 Task: Plan a team-building volunteer activity for the 9th from 3:00PM to 3:30 PM.
Action: Mouse moved to (38, 74)
Screenshot: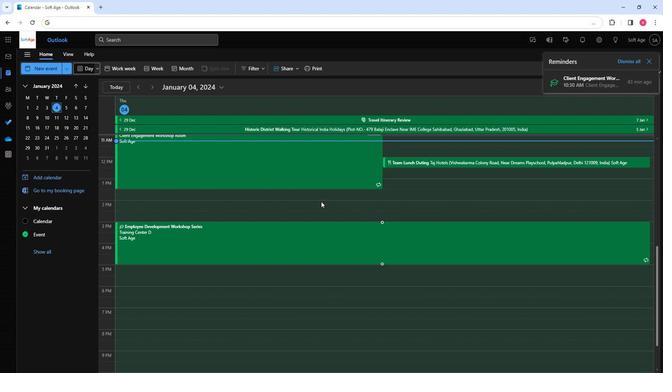 
Action: Mouse pressed left at (38, 74)
Screenshot: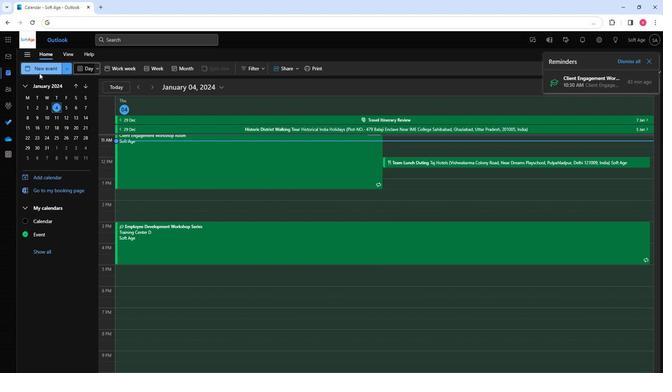 
Action: Mouse moved to (164, 118)
Screenshot: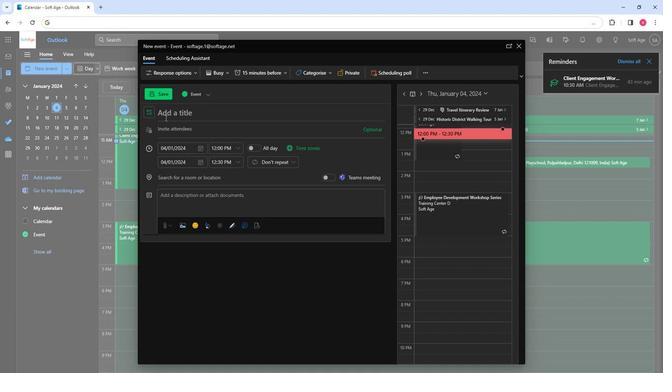 
Action: Mouse pressed left at (164, 118)
Screenshot: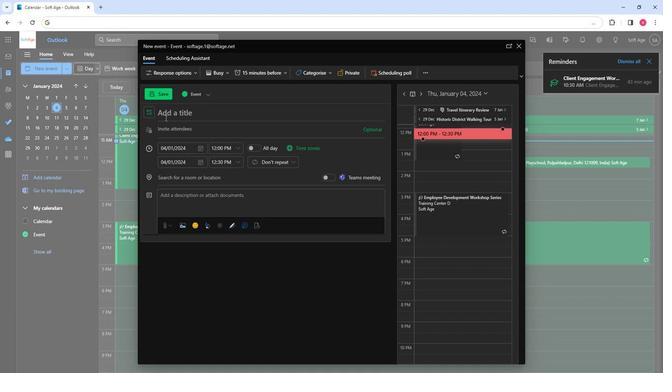 
Action: Key pressed <Key.shift>Team-<Key.shift>Building<Key.space><Key.shift>Volunteer<Key.space><Key.shift>Activity
Screenshot: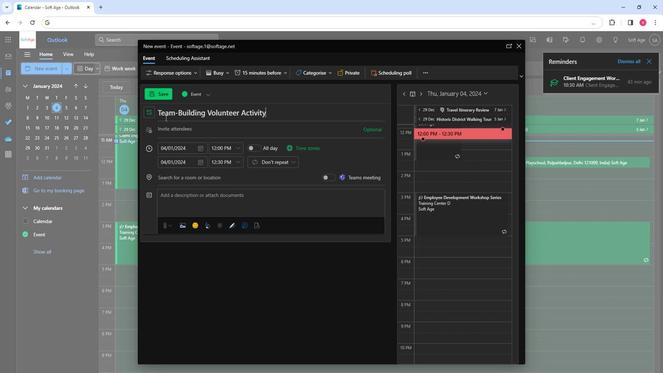 
Action: Mouse moved to (193, 131)
Screenshot: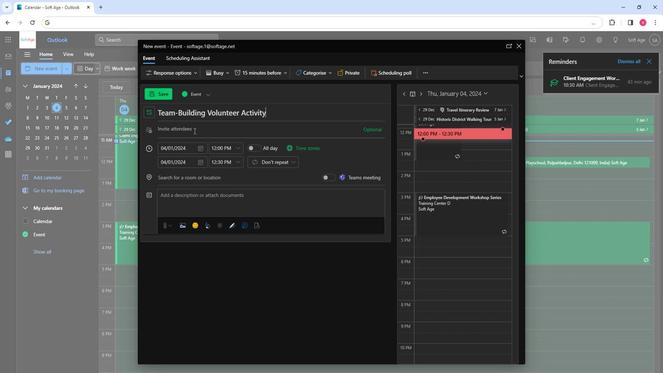 
Action: Mouse pressed left at (193, 131)
Screenshot: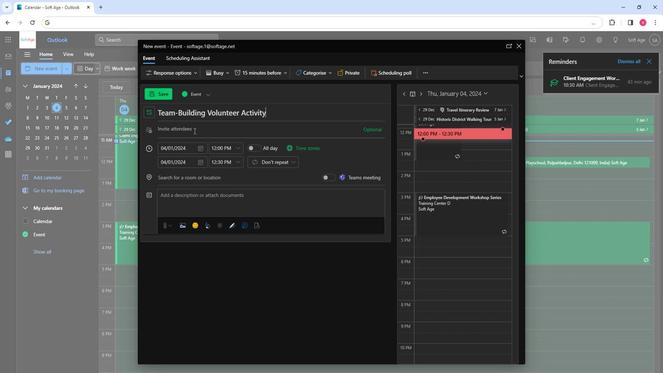 
Action: Key pressed so
Screenshot: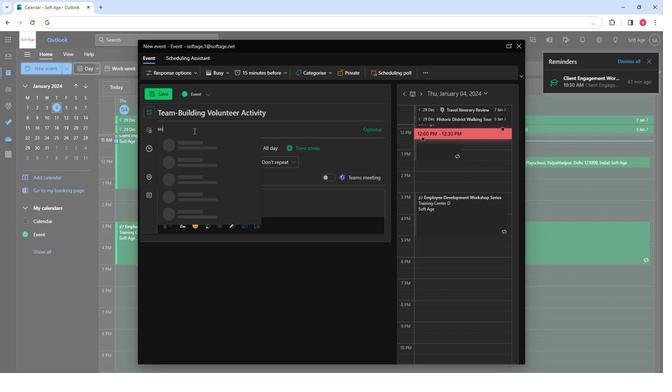 
Action: Mouse moved to (188, 165)
Screenshot: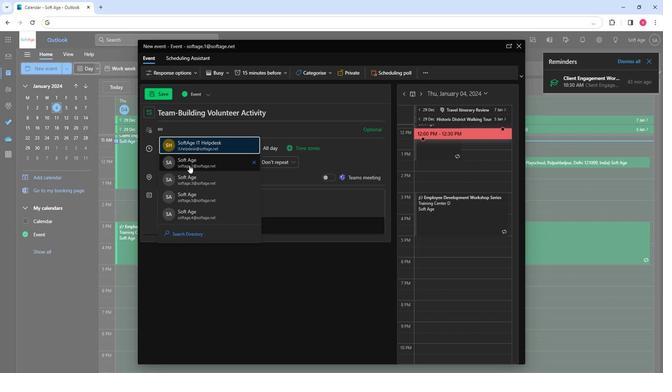 
Action: Mouse pressed left at (188, 165)
Screenshot: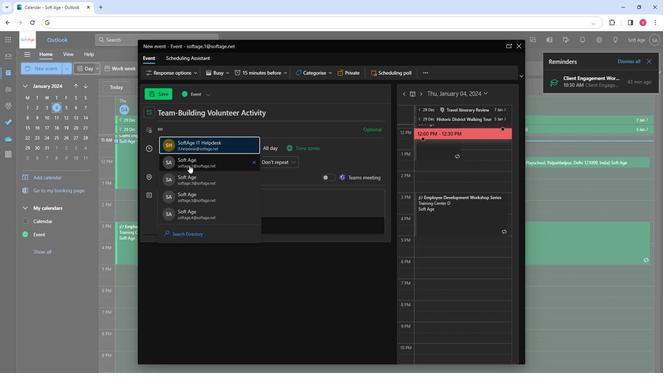 
Action: Key pressed so
Screenshot: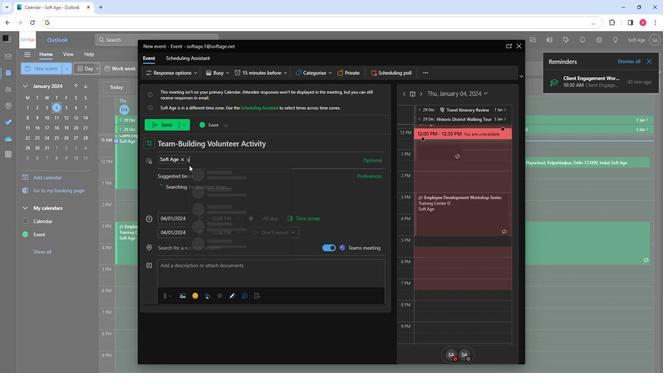 
Action: Mouse moved to (210, 209)
Screenshot: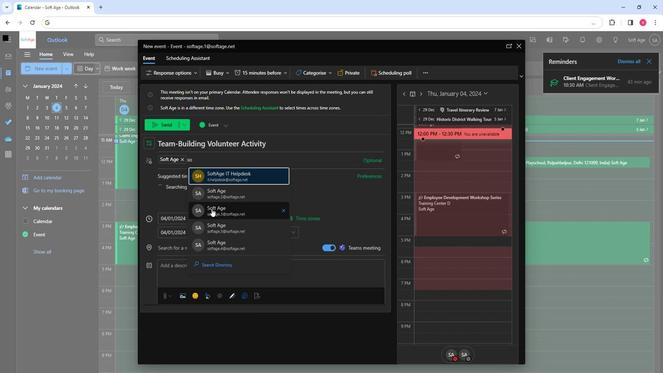 
Action: Mouse pressed left at (210, 209)
Screenshot: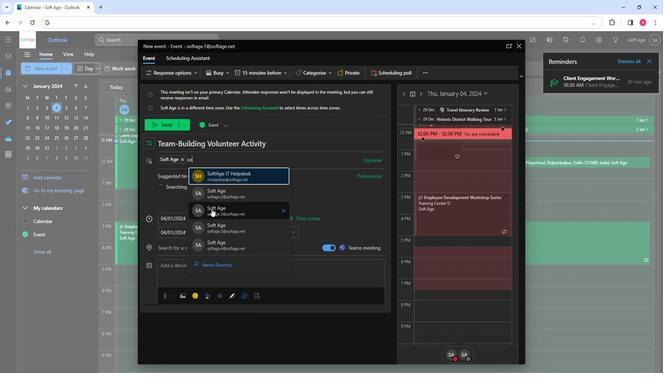 
Action: Mouse moved to (210, 208)
Screenshot: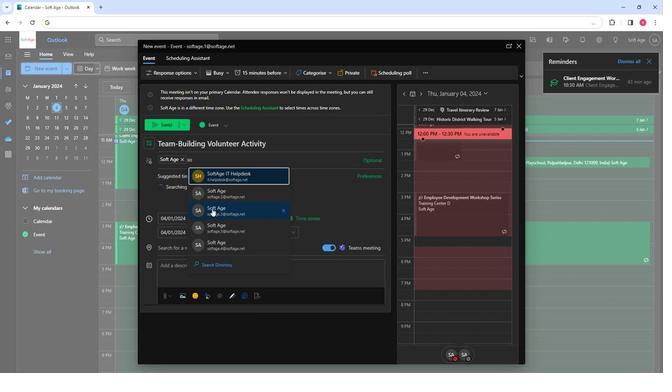 
Action: Key pressed so
Screenshot: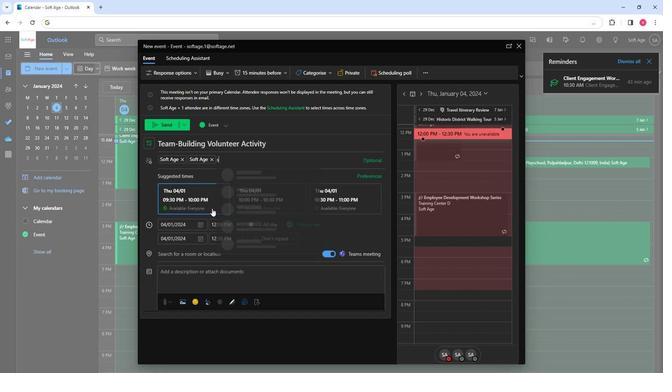 
Action: Mouse moved to (255, 232)
Screenshot: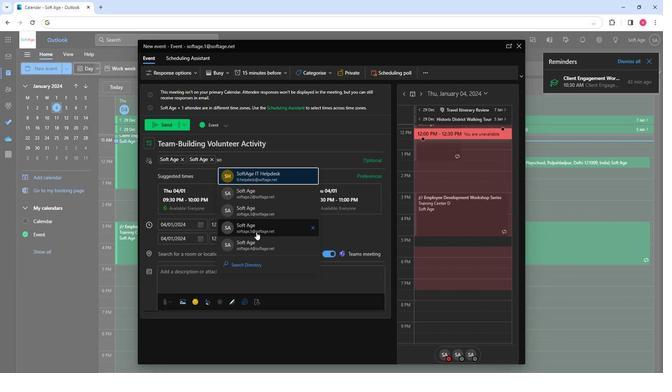
Action: Mouse pressed left at (255, 232)
Screenshot: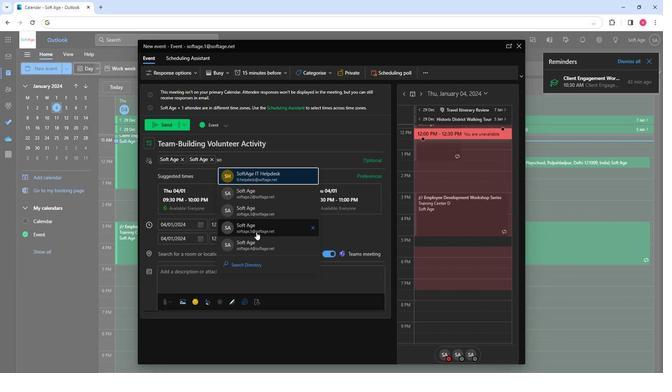 
Action: Key pressed so
Screenshot: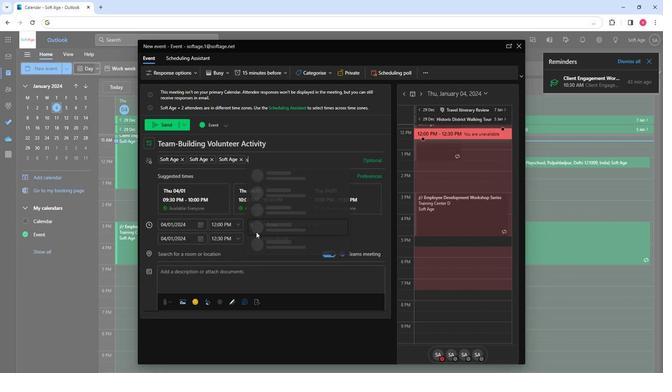 
Action: Mouse moved to (281, 248)
Screenshot: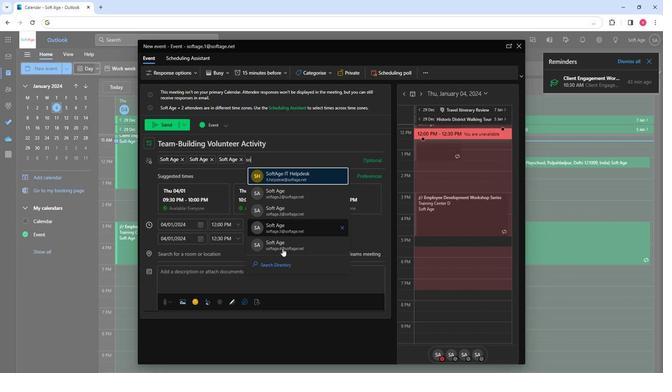 
Action: Mouse pressed left at (281, 248)
Screenshot: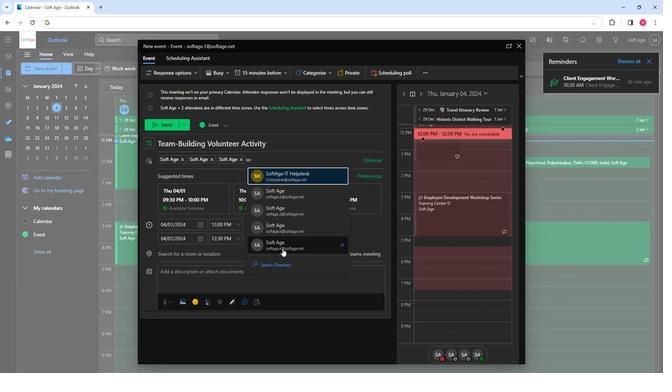 
Action: Mouse moved to (199, 226)
Screenshot: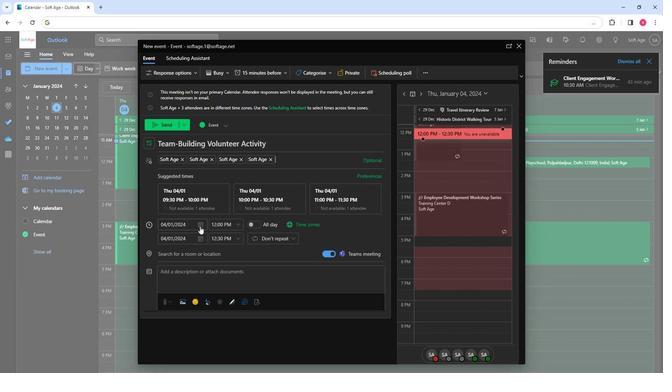
Action: Mouse pressed left at (199, 226)
Screenshot: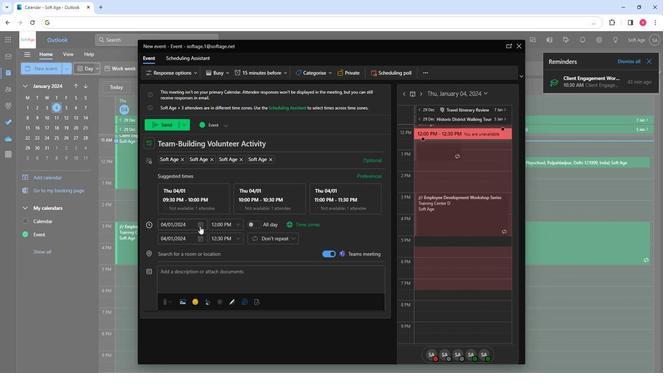 
Action: Mouse moved to (174, 270)
Screenshot: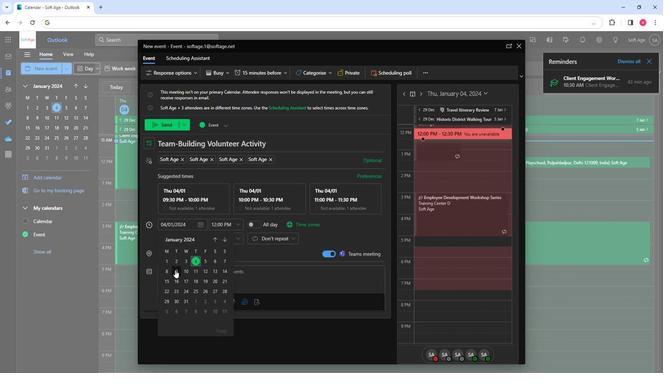 
Action: Mouse pressed left at (174, 270)
Screenshot: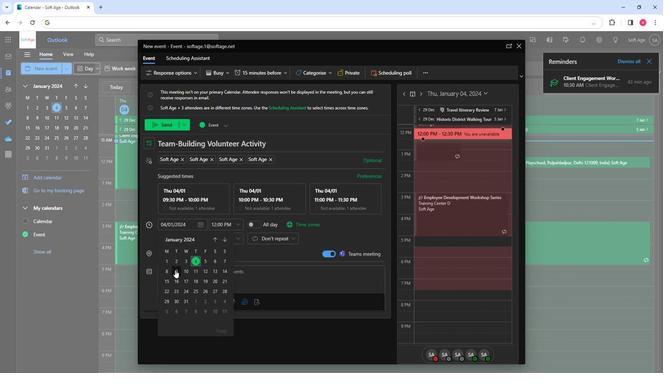 
Action: Mouse moved to (235, 223)
Screenshot: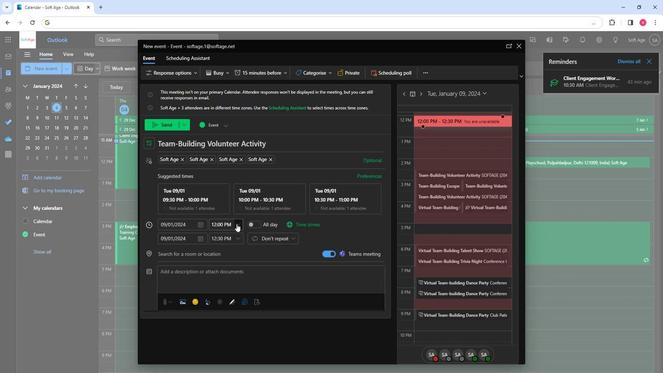 
Action: Mouse pressed left at (235, 223)
Screenshot: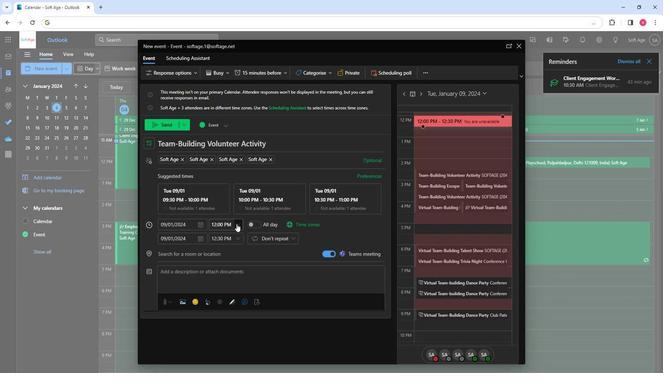 
Action: Mouse moved to (218, 257)
Screenshot: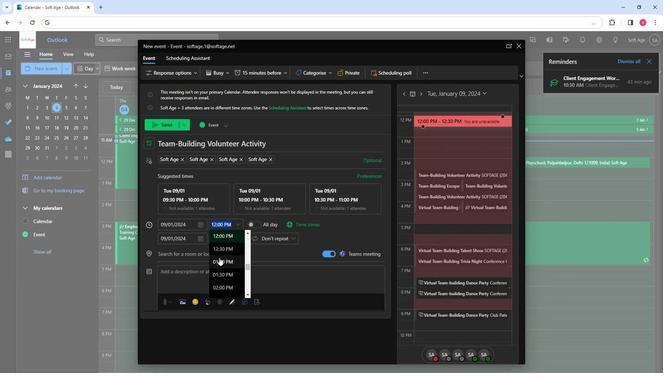 
Action: Mouse scrolled (218, 257) with delta (0, 0)
Screenshot: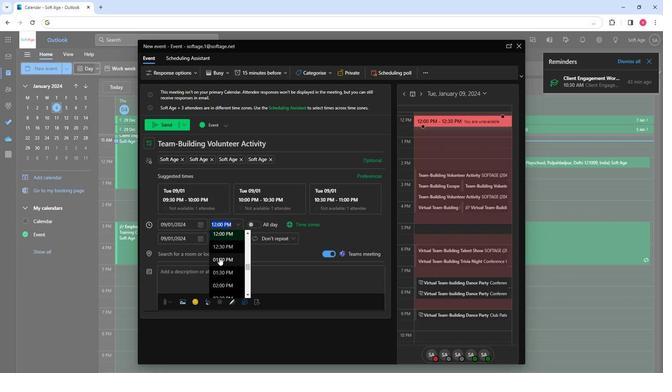 
Action: Mouse scrolled (218, 257) with delta (0, 0)
Screenshot: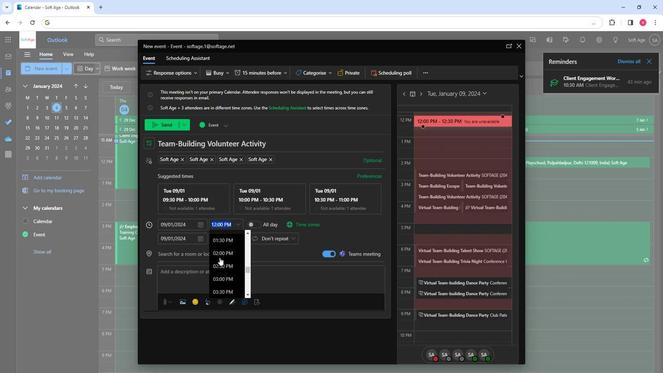 
Action: Mouse moved to (218, 257)
Screenshot: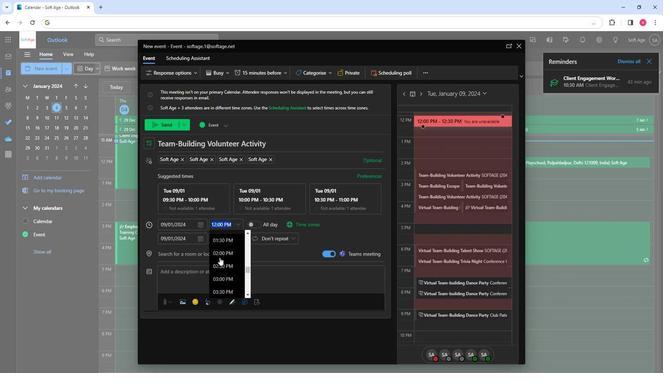 
Action: Mouse scrolled (218, 258) with delta (0, 0)
Screenshot: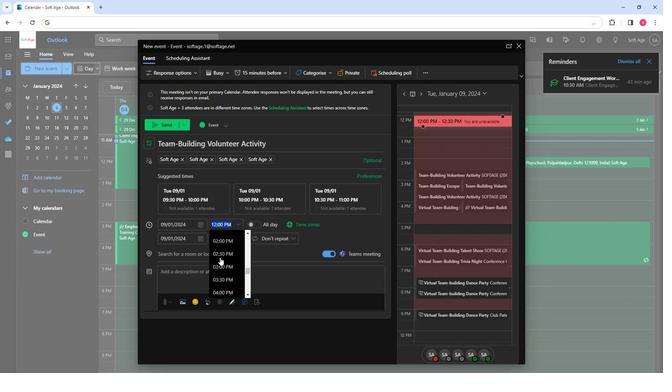 
Action: Mouse moved to (221, 256)
Screenshot: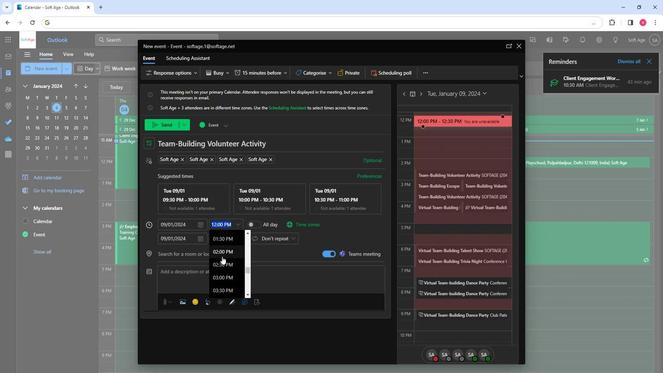 
Action: Mouse scrolled (221, 256) with delta (0, 0)
Screenshot: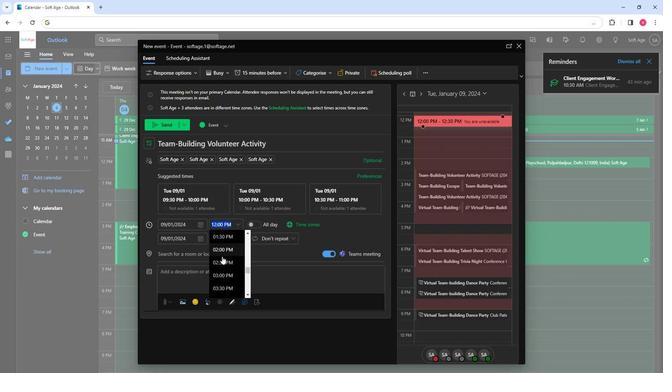 
Action: Mouse moved to (225, 273)
Screenshot: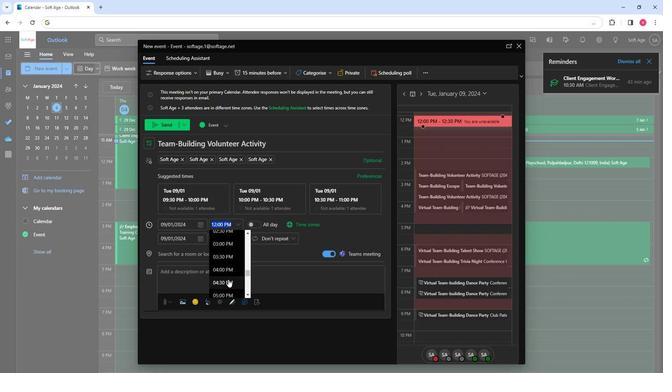 
Action: Mouse scrolled (225, 273) with delta (0, 0)
Screenshot: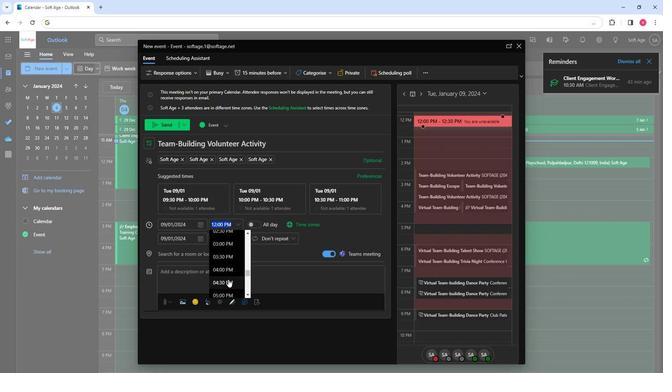 
Action: Mouse moved to (224, 277)
Screenshot: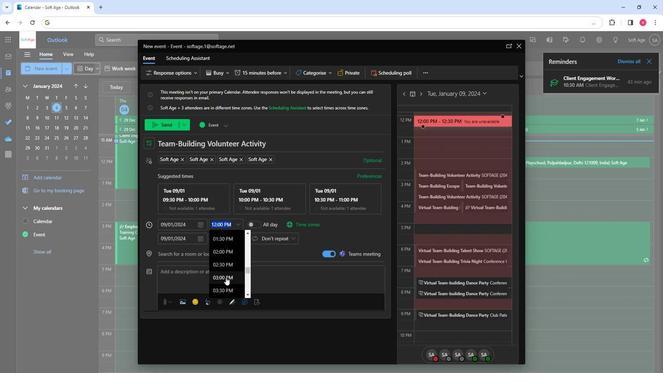 
Action: Mouse pressed left at (224, 277)
Screenshot: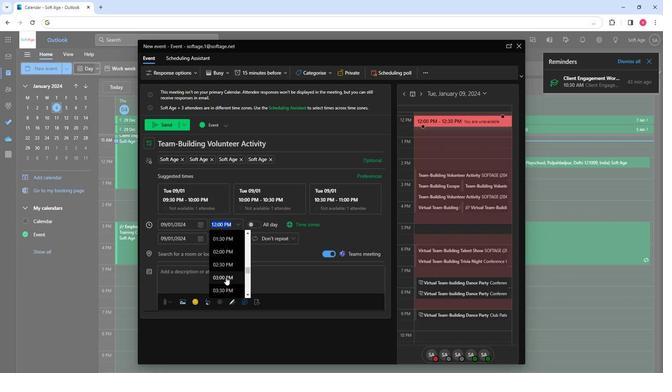 
Action: Mouse moved to (180, 257)
Screenshot: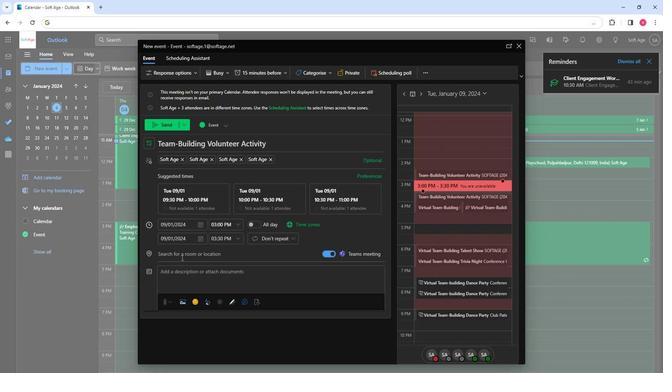 
Action: Mouse pressed left at (180, 257)
Screenshot: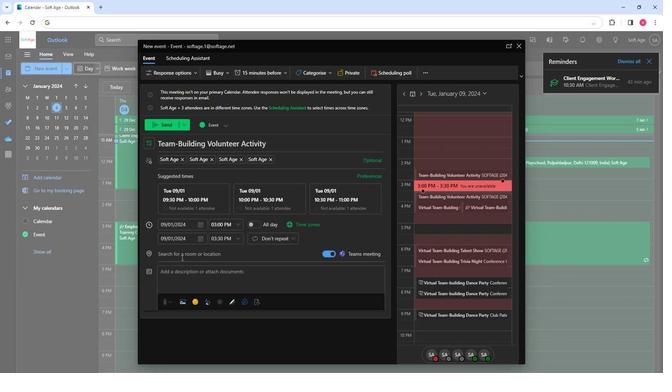 
Action: Key pressed l
Screenshot: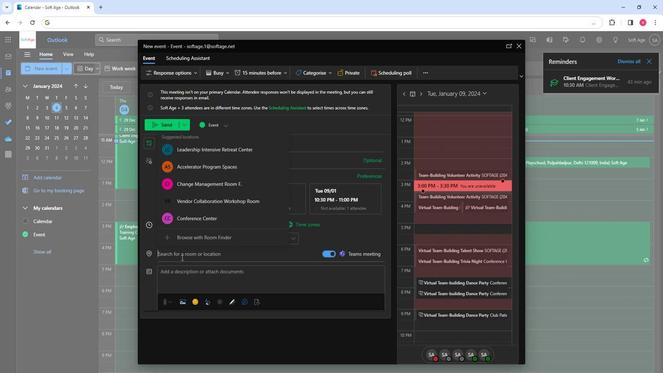
Action: Mouse moved to (194, 202)
Screenshot: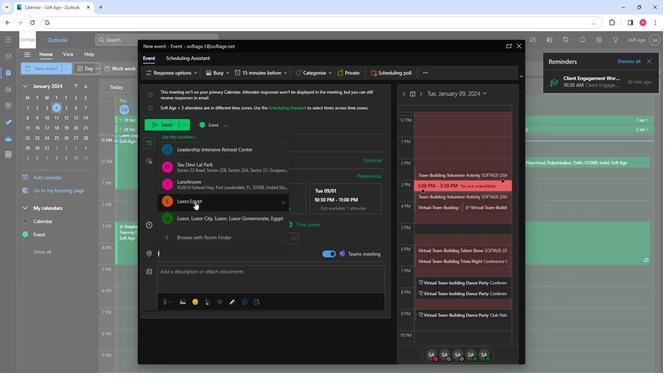 
Action: Mouse pressed left at (194, 202)
Screenshot: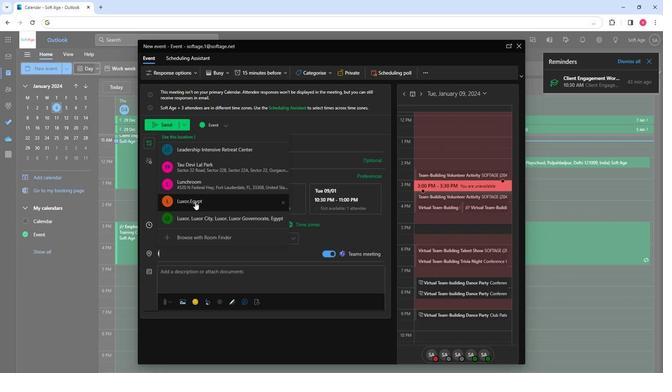 
Action: Mouse moved to (180, 273)
Screenshot: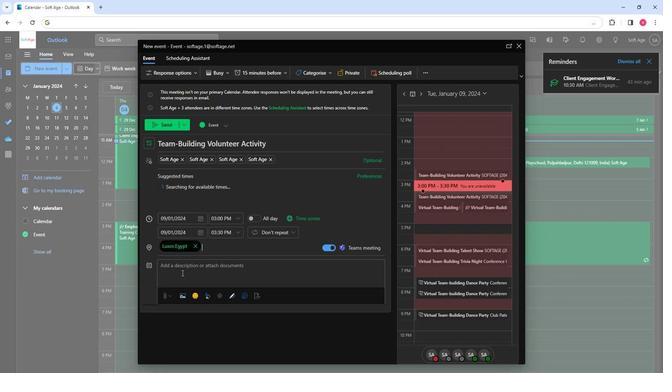 
Action: Mouse pressed left at (180, 273)
Screenshot: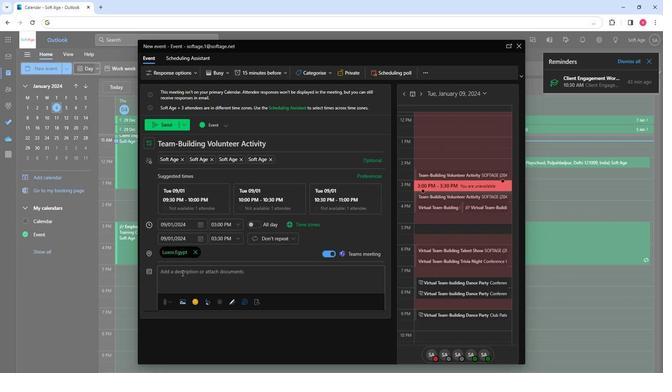 
Action: Key pressed <Key.shift>Immerse<Key.space>your<Key.space>team<Key.space>in<Key.space>a<Key.space>meaningfuo<Key.backspace>l<Key.space>team-building<Key.space>volunteer<Key.space>activity.<Key.space><Key.shift>Unite<Key.space>for<Key.space>a<Key.space>shared<Key.space>cause,<Key.space>fostering<Key.space>teamwork,<Key.space>empathy,<Key.space>and<Key.space>impact<Key.space>while<Key.space>making<Key.space>a<Key.space>positive<Key.space>difference<Key.space>in<Key.space>the<Key.space>community.
Screenshot: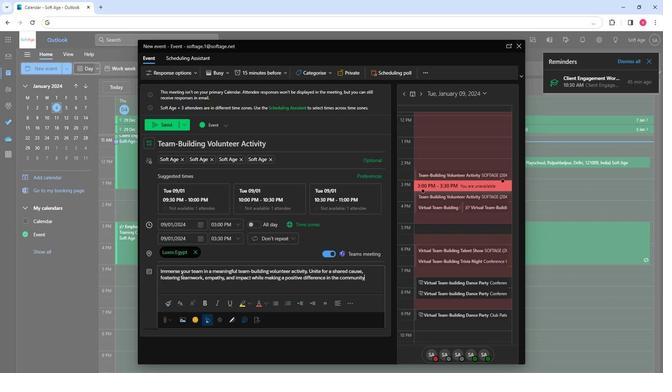 
Action: Mouse moved to (178, 273)
Screenshot: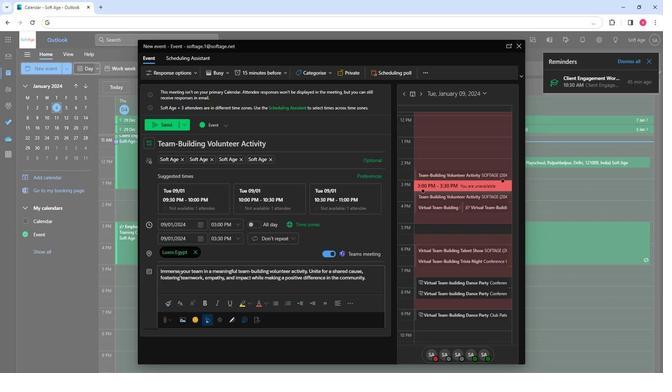 
Action: Mouse pressed left at (178, 273)
Screenshot: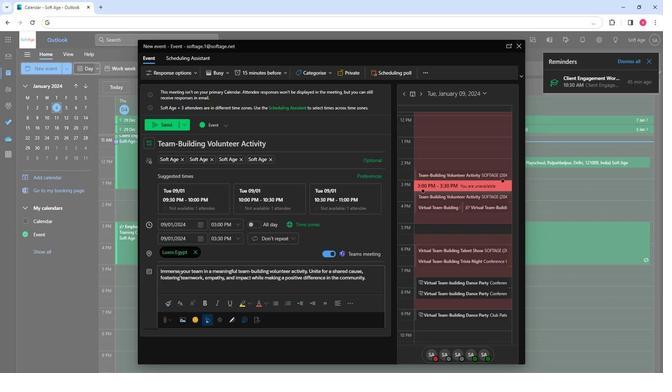 
Action: Mouse pressed left at (178, 273)
Screenshot: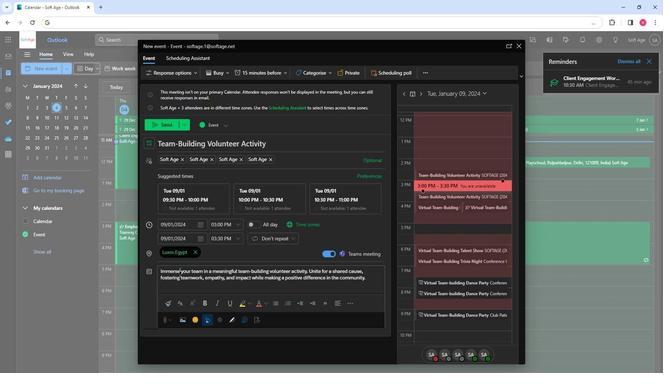 
Action: Mouse pressed left at (178, 273)
Screenshot: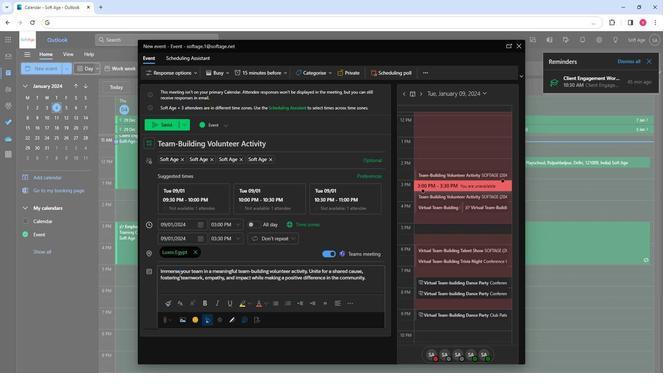 
Action: Mouse moved to (180, 302)
Screenshot: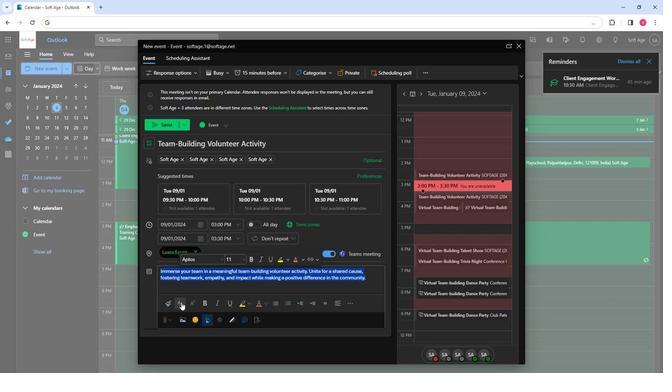 
Action: Mouse pressed left at (180, 302)
Screenshot: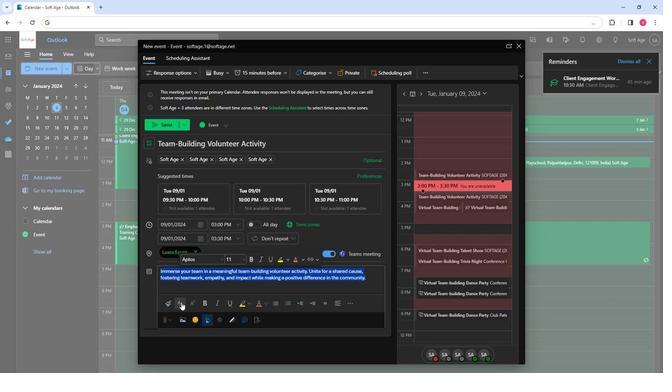 
Action: Mouse moved to (202, 209)
Screenshot: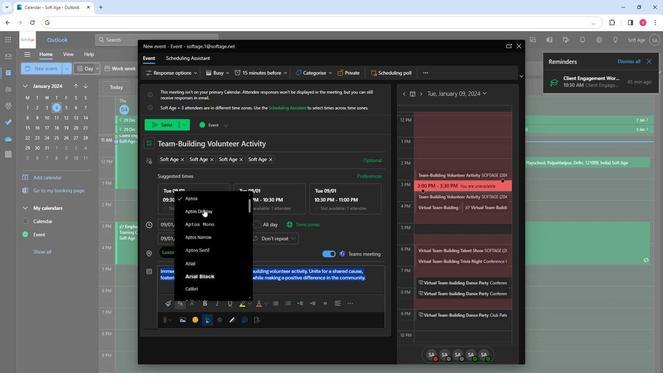 
Action: Mouse scrolled (202, 209) with delta (0, 0)
Screenshot: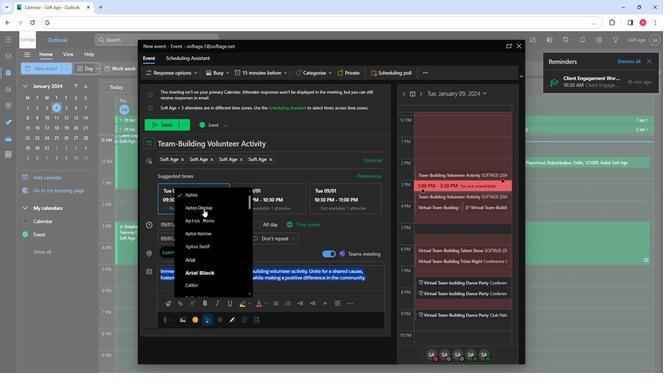 
Action: Mouse scrolled (202, 209) with delta (0, 0)
Screenshot: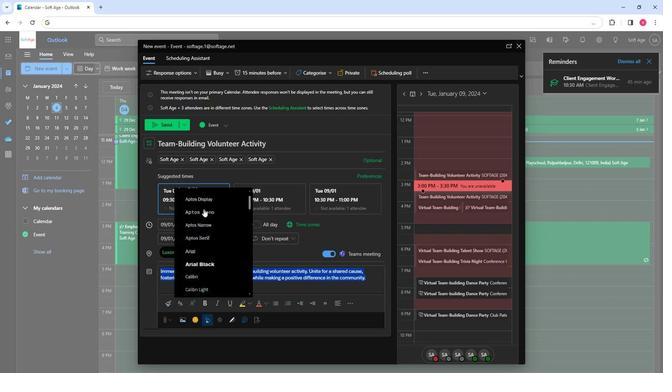 
Action: Mouse scrolled (202, 209) with delta (0, 0)
Screenshot: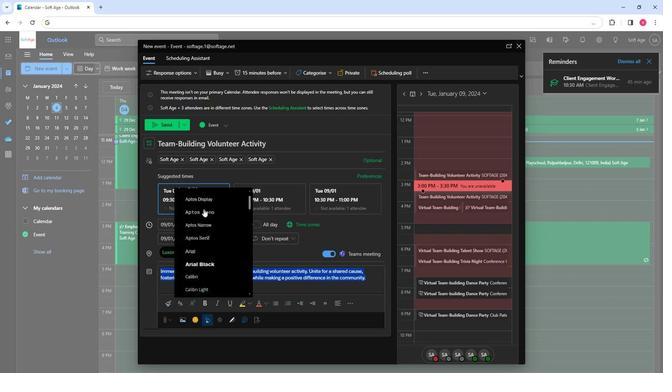 
Action: Mouse moved to (197, 244)
Screenshot: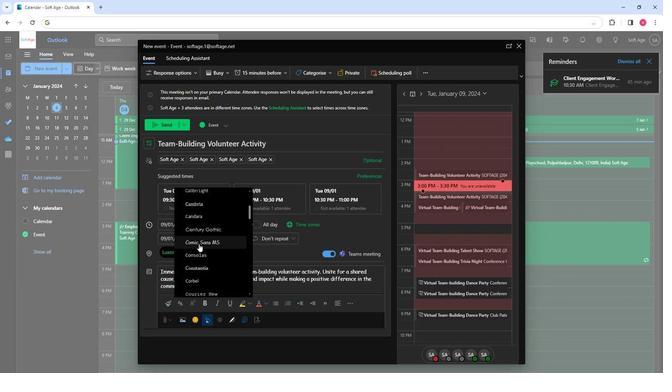 
Action: Mouse pressed left at (197, 244)
Screenshot: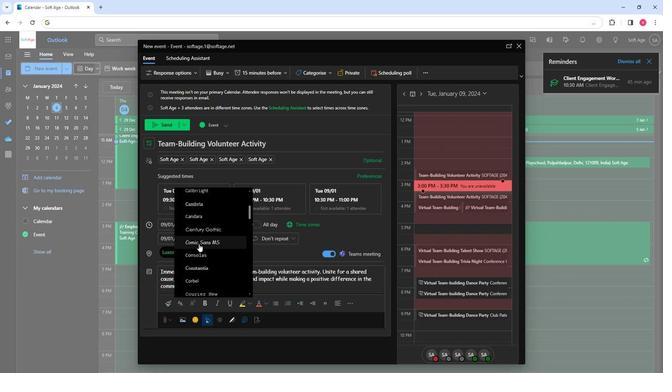 
Action: Mouse moved to (214, 301)
Screenshot: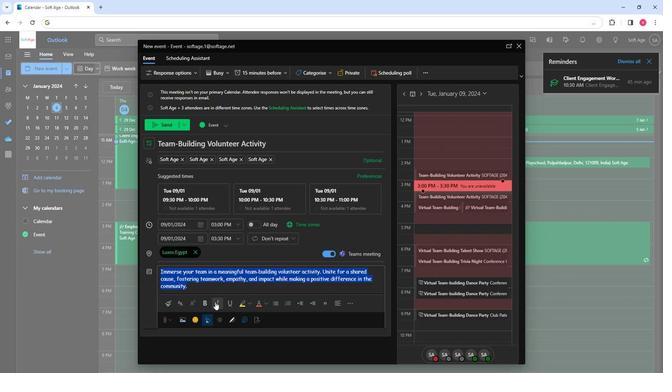 
Action: Mouse pressed left at (214, 301)
Screenshot: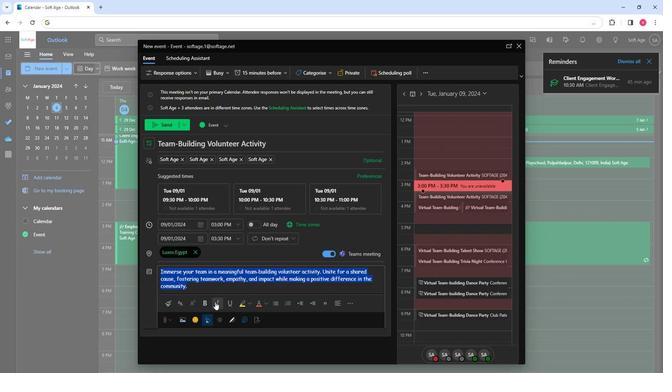 
Action: Mouse moved to (248, 304)
Screenshot: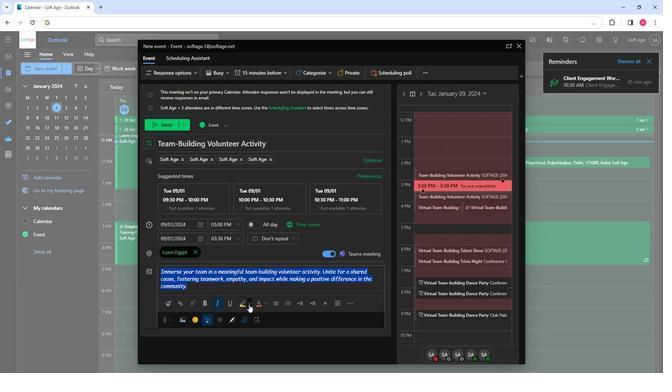 
Action: Mouse pressed left at (248, 304)
Screenshot: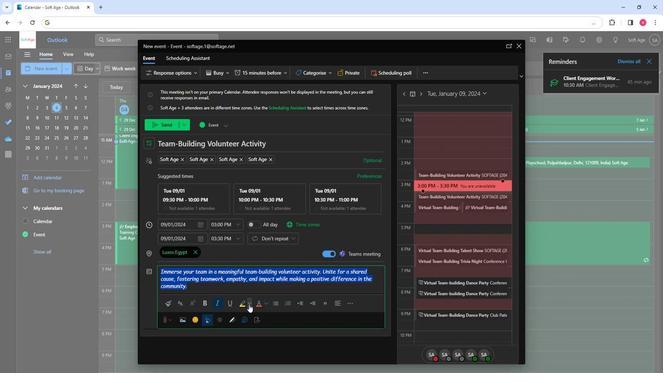 
Action: Mouse moved to (256, 321)
Screenshot: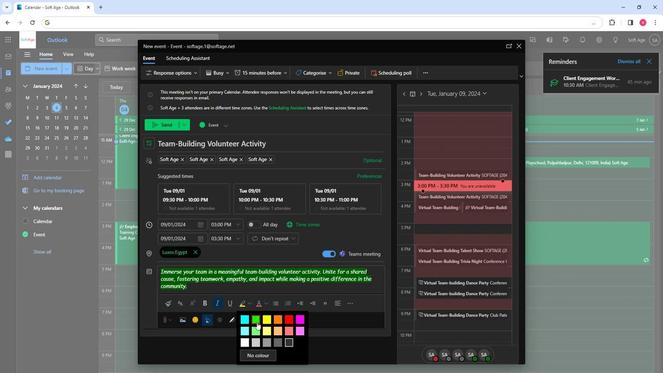 
Action: Mouse pressed left at (256, 321)
Screenshot: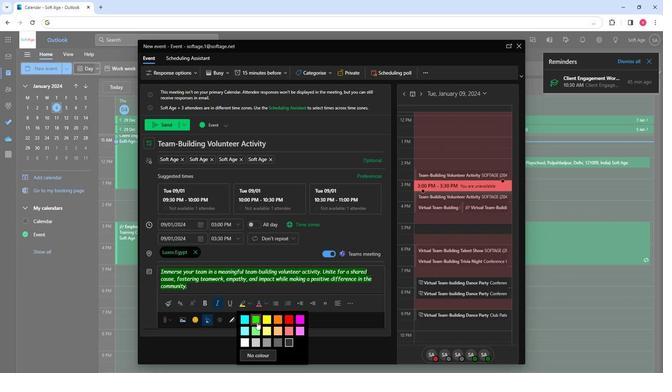 
Action: Mouse moved to (201, 284)
Screenshot: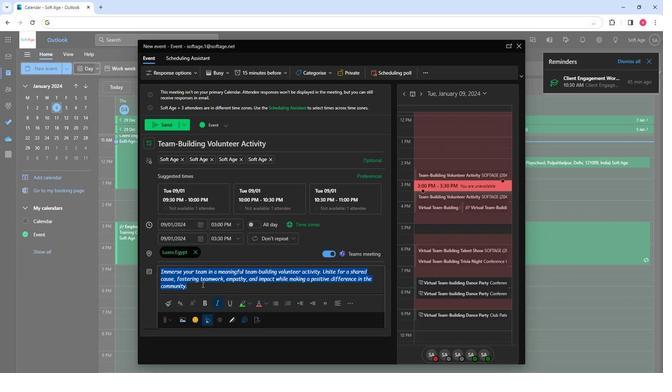 
Action: Mouse pressed left at (201, 284)
Screenshot: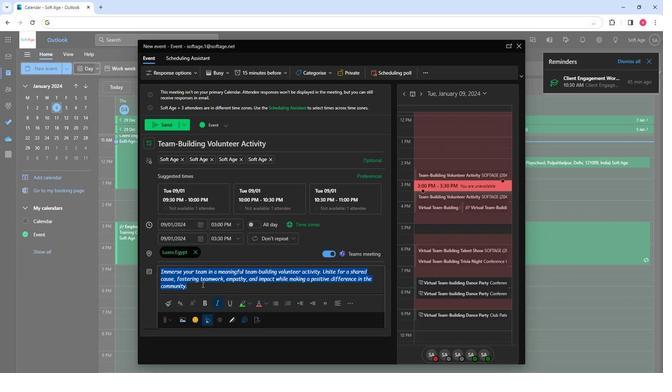 
Action: Mouse moved to (157, 124)
Screenshot: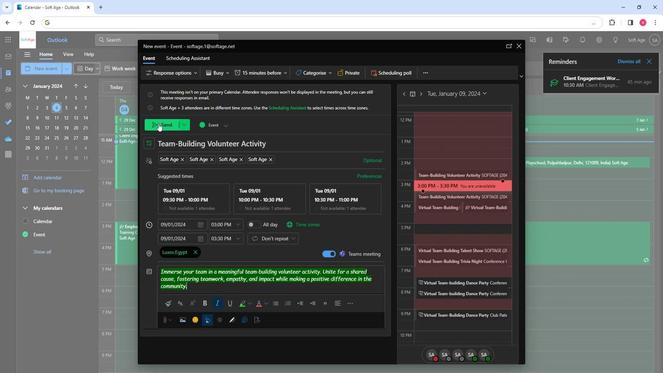 
Action: Mouse pressed left at (157, 124)
Screenshot: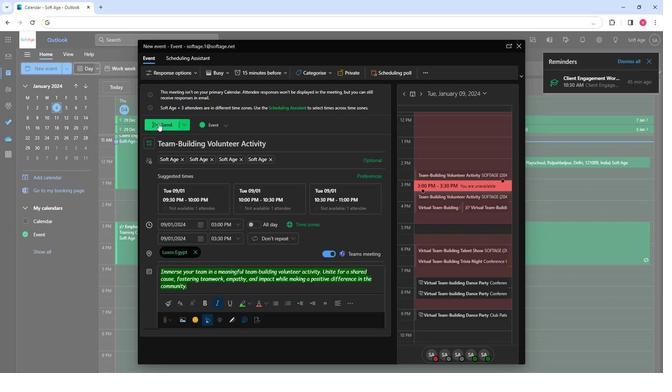 
Action: Mouse moved to (228, 270)
Screenshot: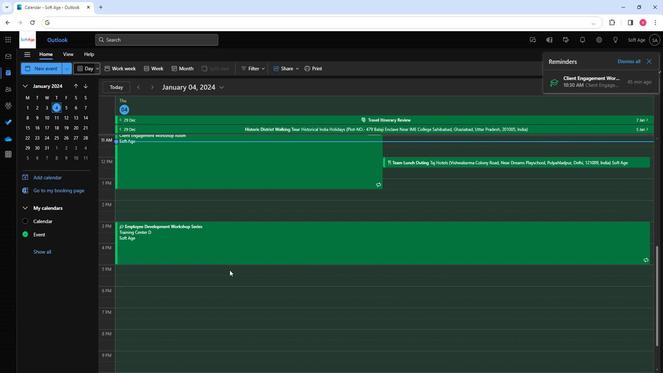 
